 Task: Start in the project WolfTech the sprint 'Hyperspace', with a duration of 2 weeks.
Action: Mouse moved to (222, 70)
Screenshot: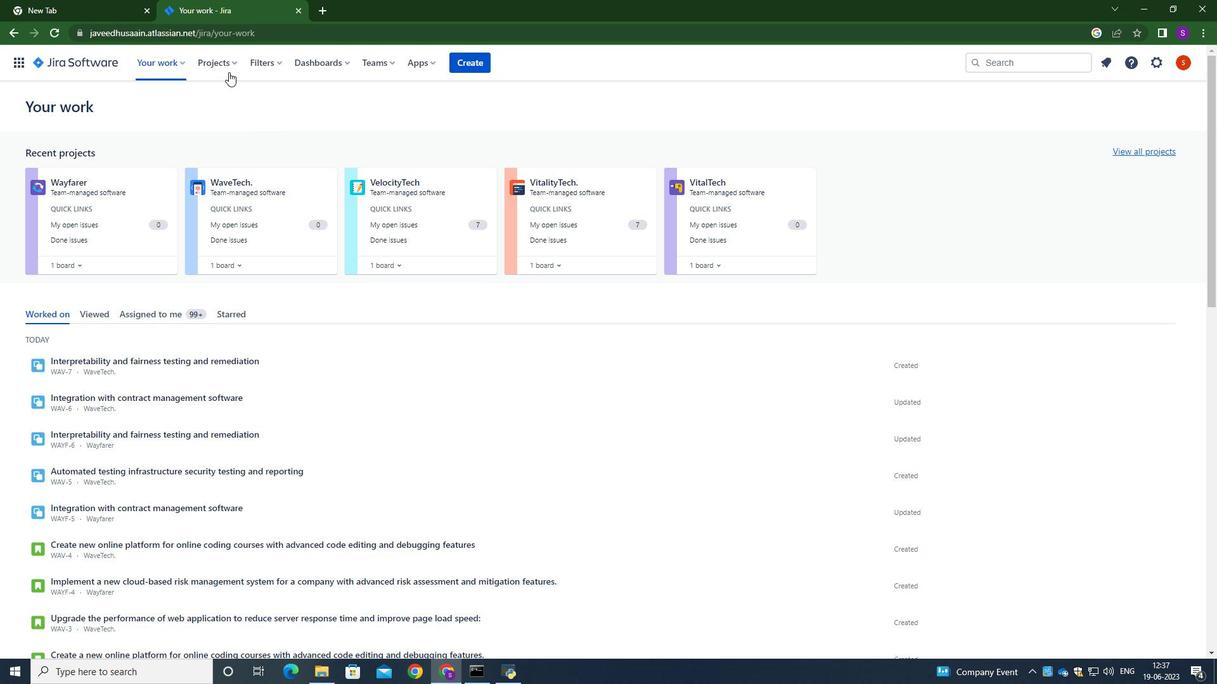
Action: Mouse pressed left at (222, 70)
Screenshot: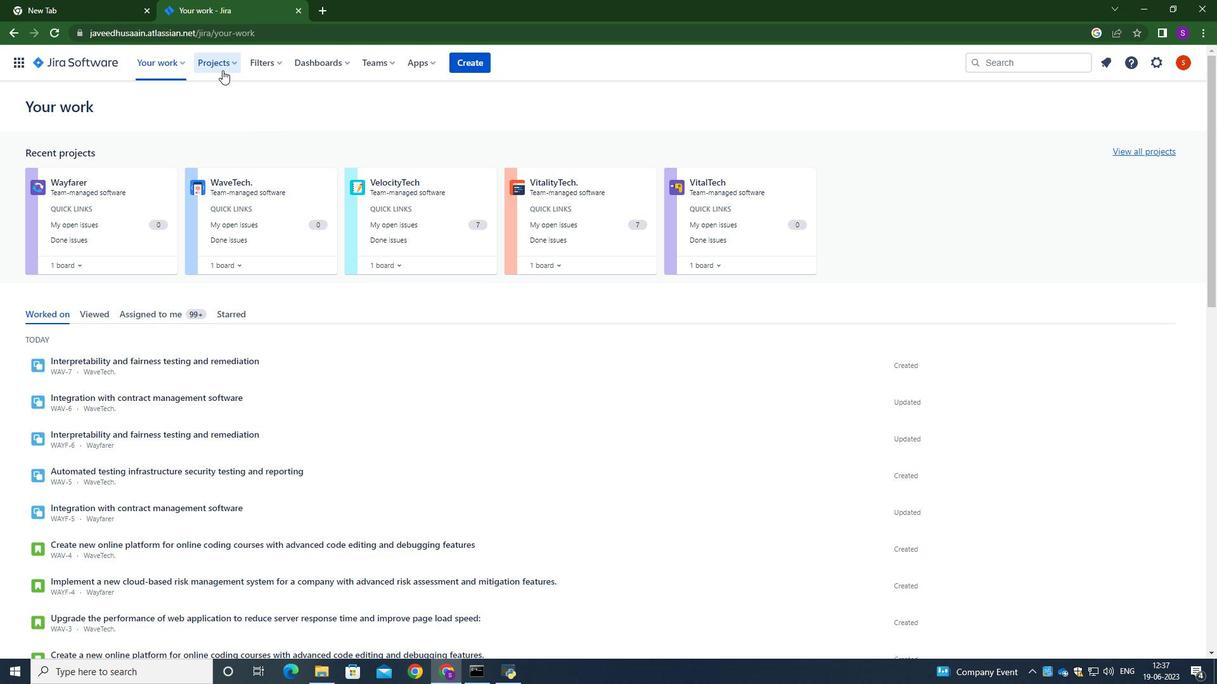 
Action: Mouse moved to (223, 119)
Screenshot: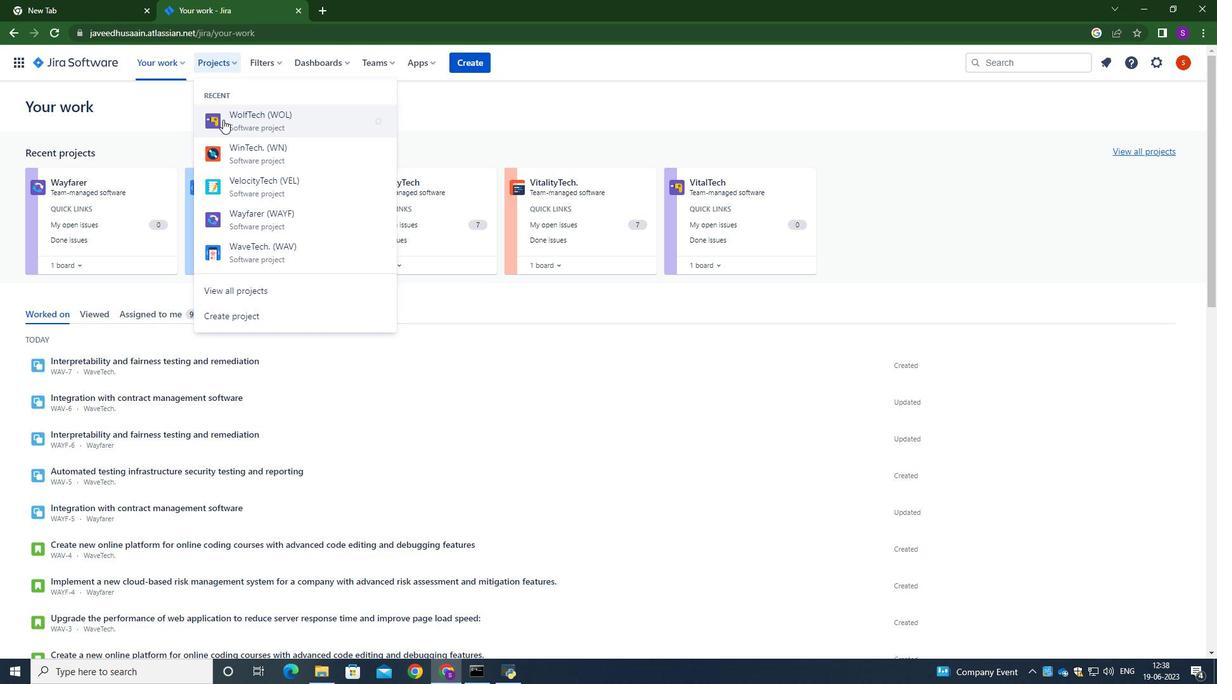 
Action: Mouse pressed left at (223, 119)
Screenshot: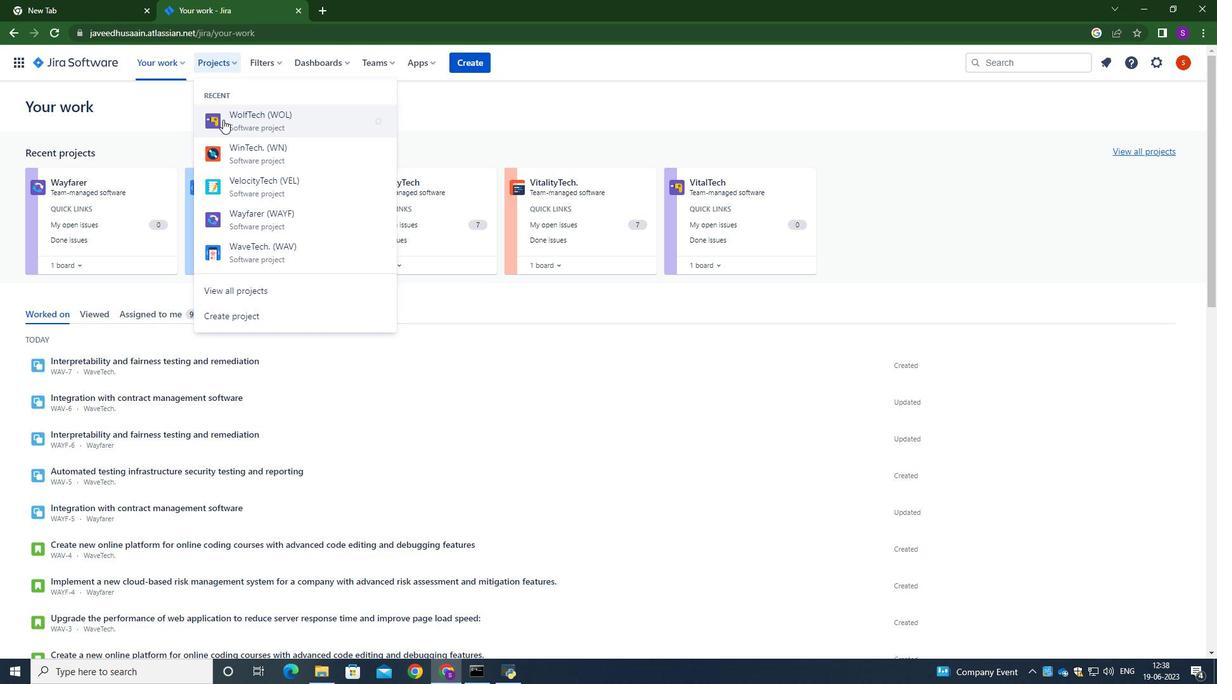 
Action: Mouse moved to (70, 192)
Screenshot: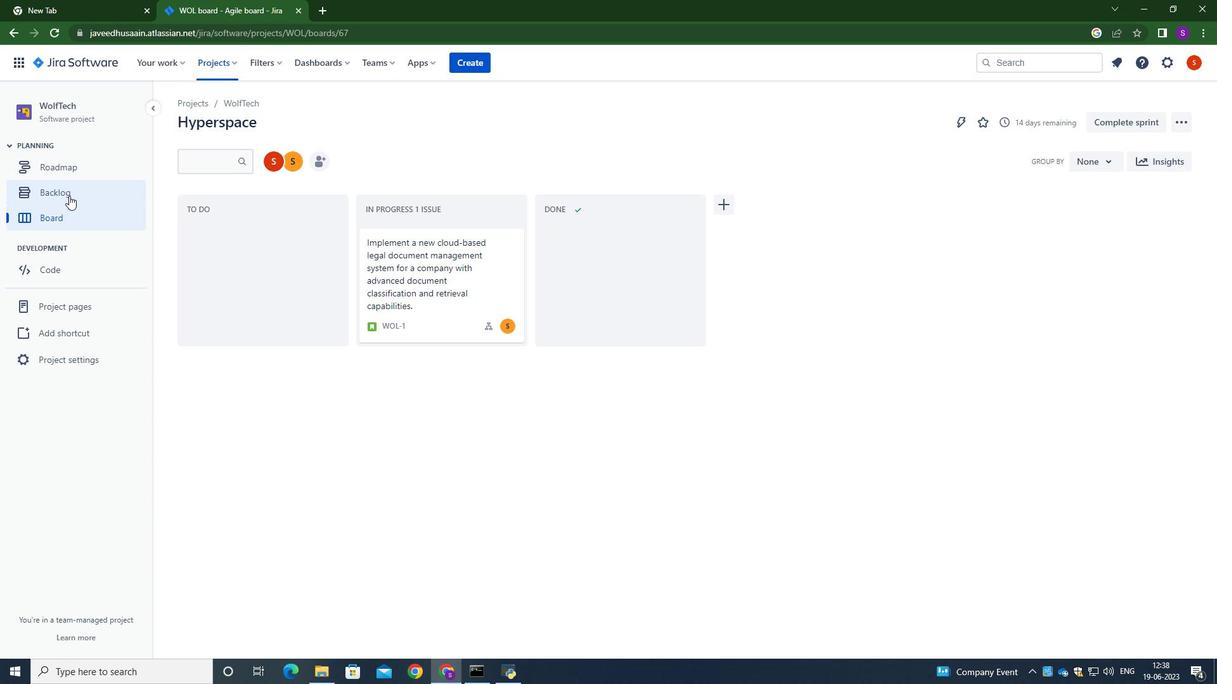 
Action: Mouse pressed left at (70, 192)
Screenshot: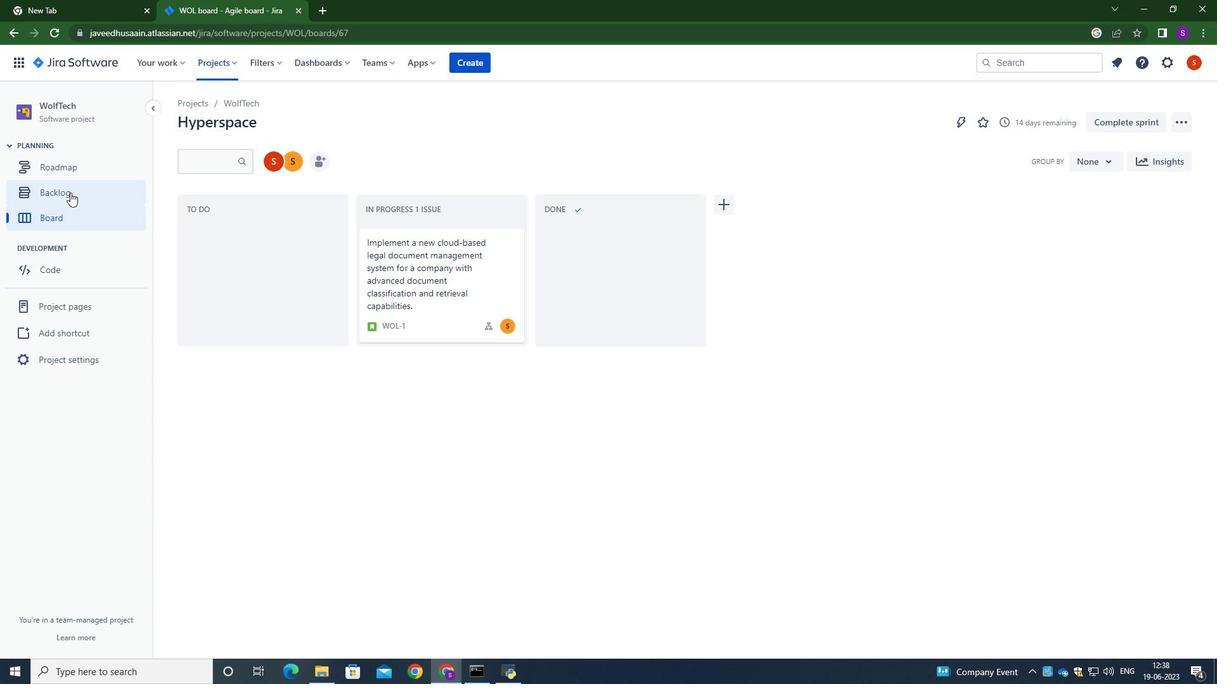 
Action: Mouse moved to (584, 239)
Screenshot: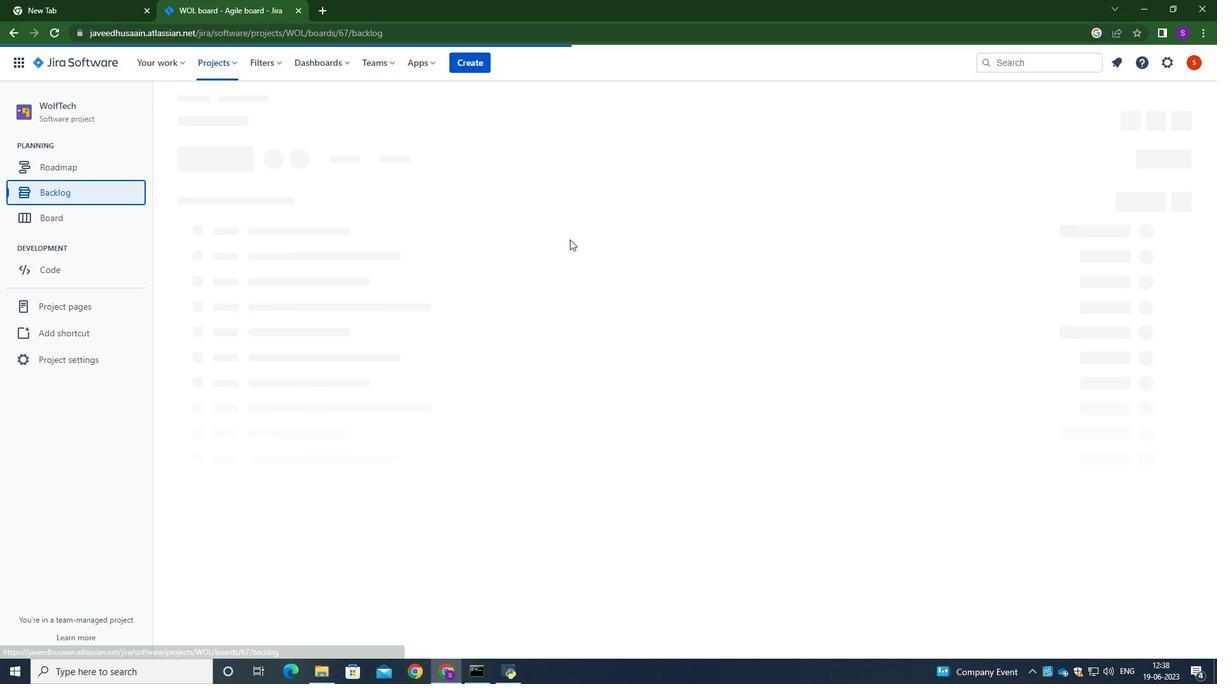 
Action: Mouse scrolled (584, 239) with delta (0, 0)
Screenshot: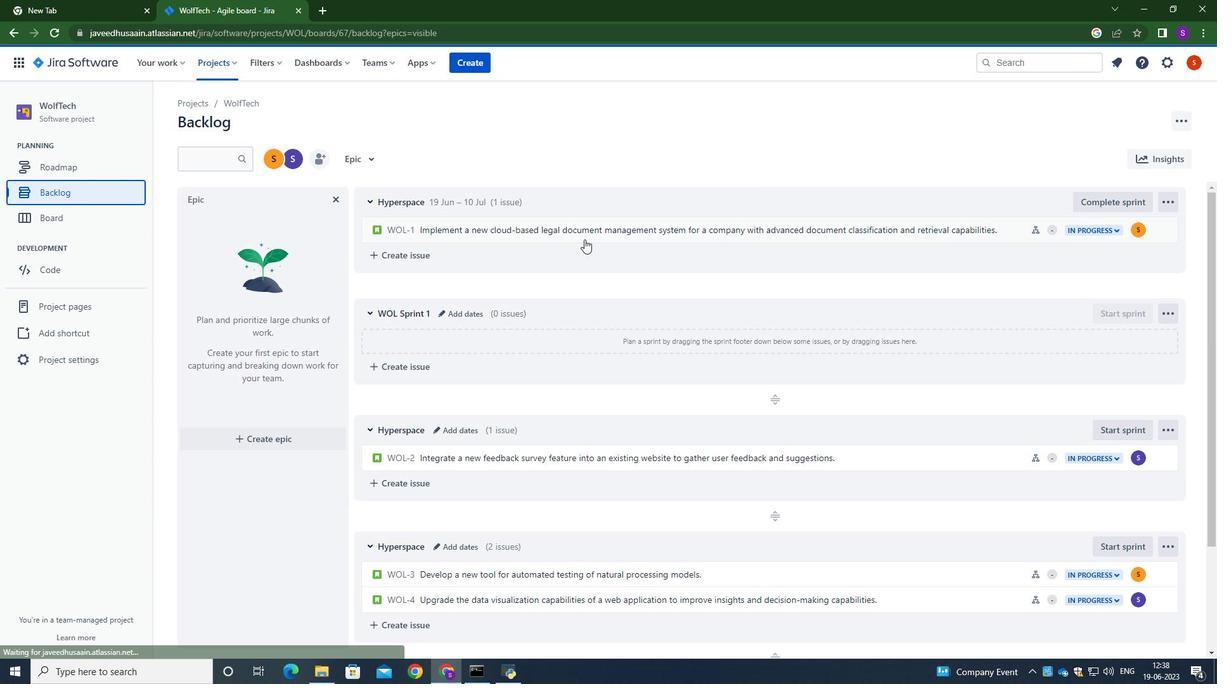 
Action: Mouse scrolled (584, 239) with delta (0, 0)
Screenshot: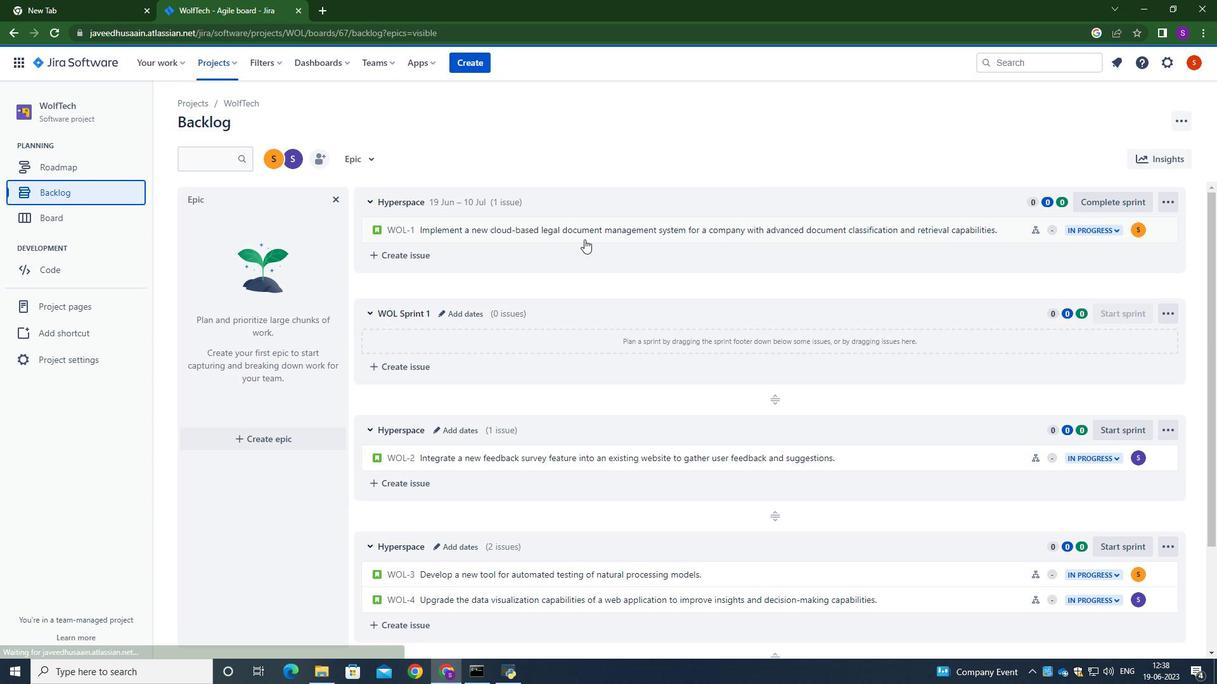 
Action: Mouse moved to (534, 282)
Screenshot: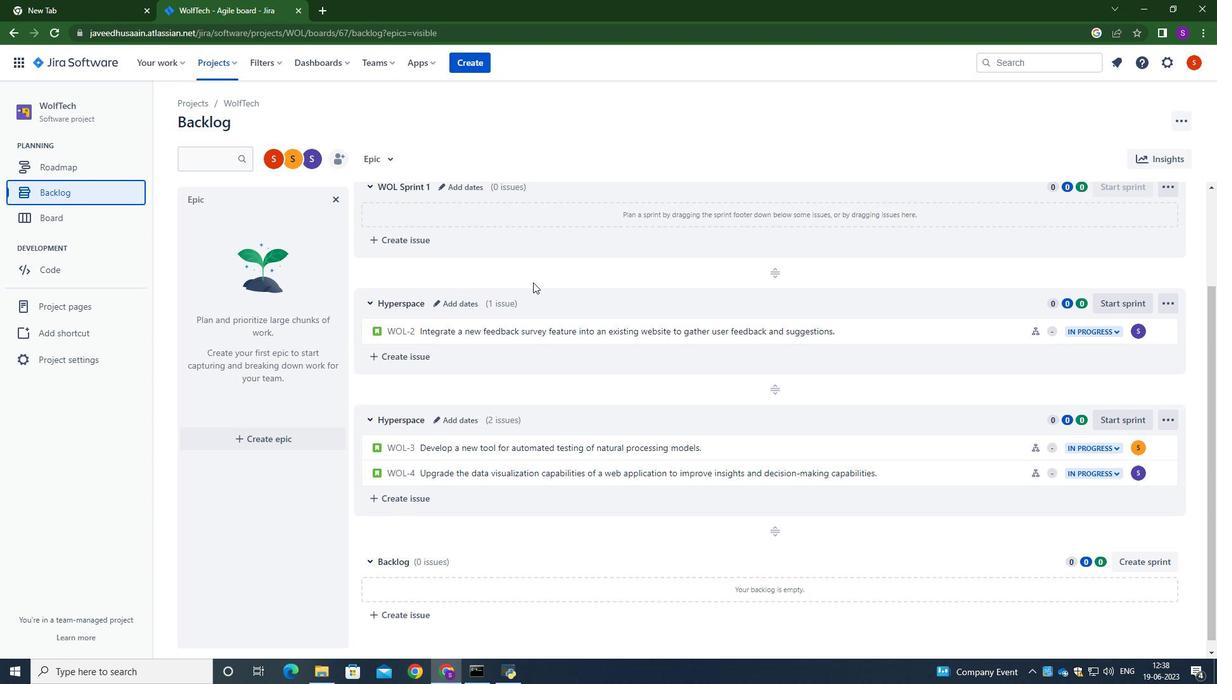 
Action: Mouse scrolled (534, 282) with delta (0, 0)
Screenshot: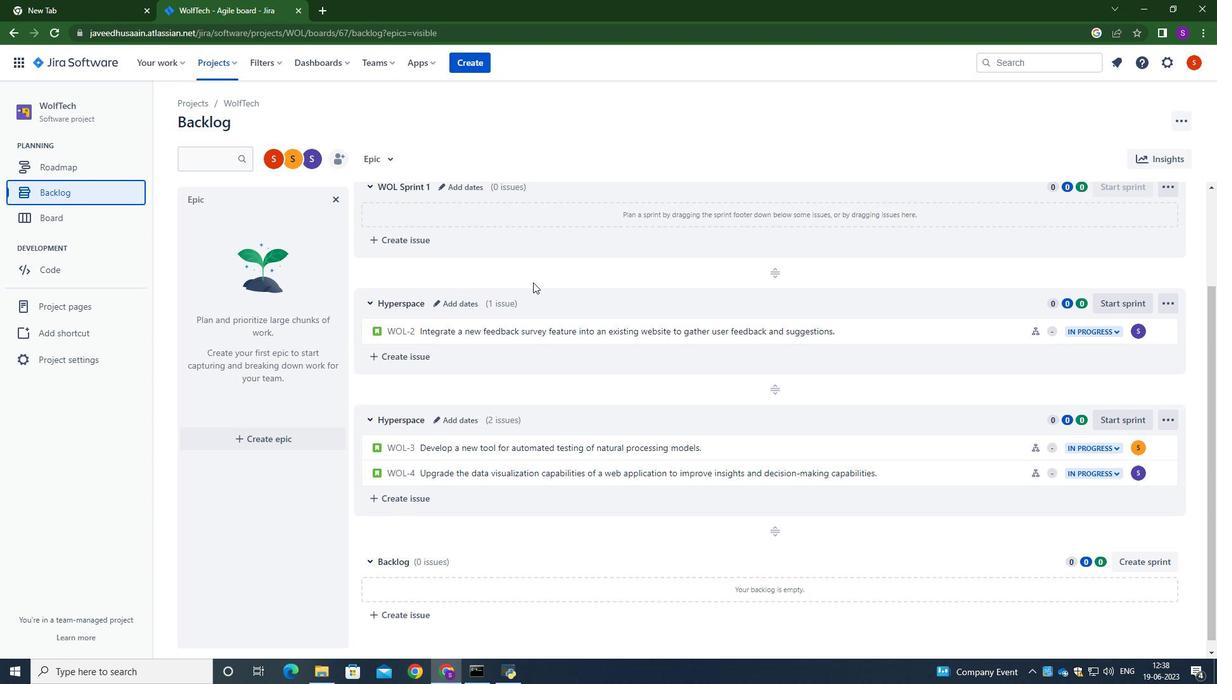 
Action: Mouse scrolled (534, 282) with delta (0, 0)
Screenshot: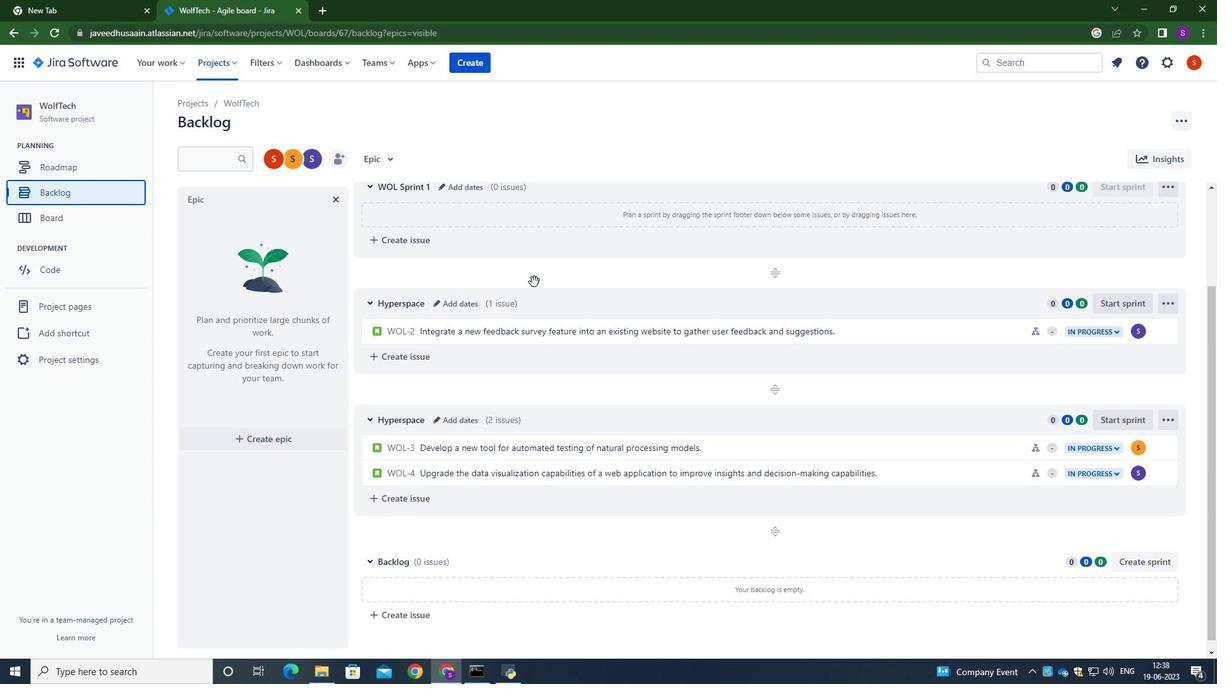 
Action: Mouse scrolled (534, 282) with delta (0, 0)
Screenshot: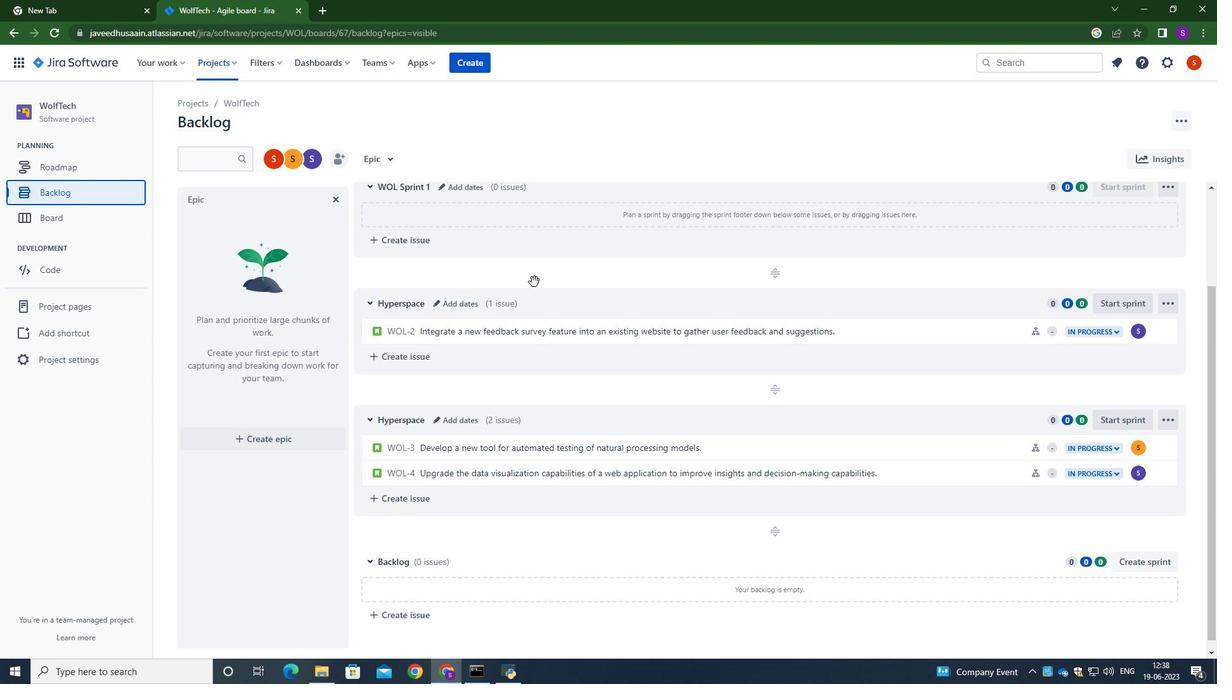 
Action: Mouse scrolled (534, 282) with delta (0, 0)
Screenshot: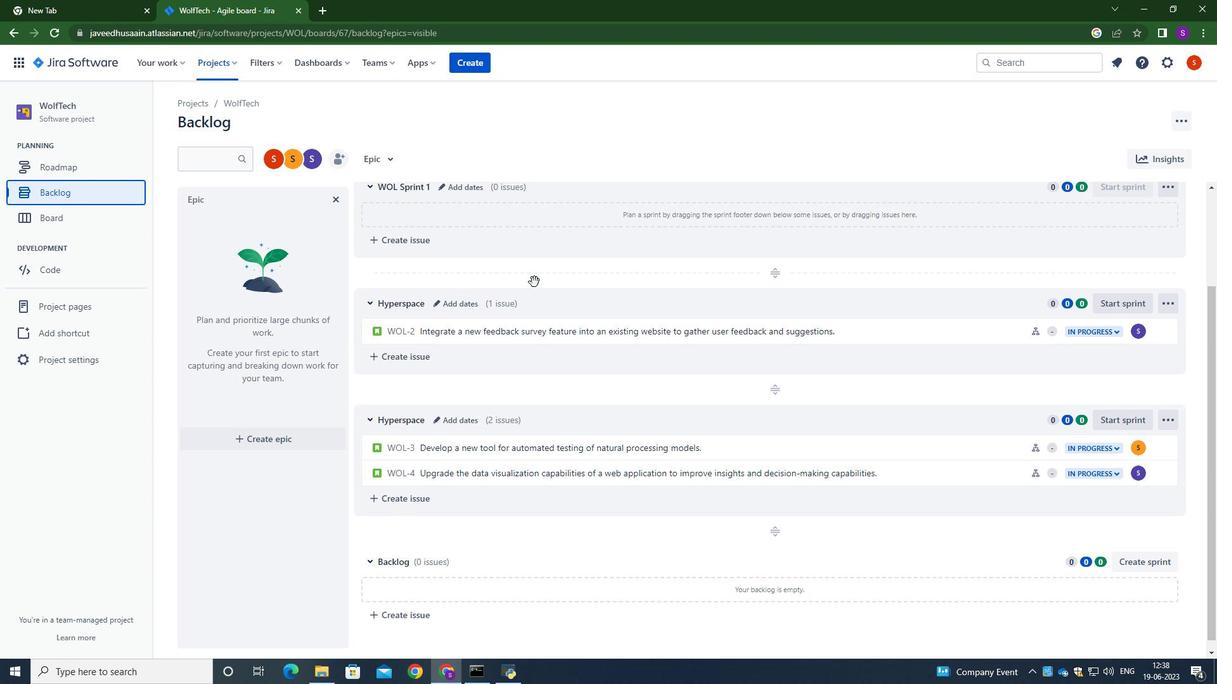 
Action: Mouse moved to (1126, 430)
Screenshot: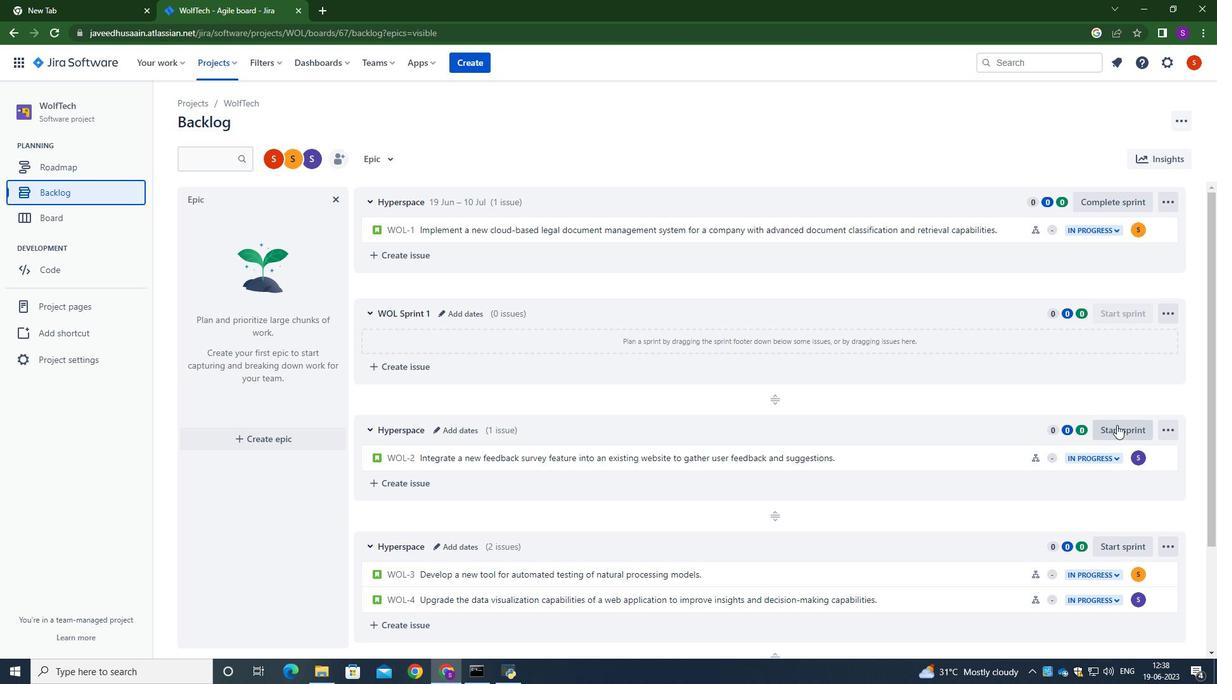 
Action: Mouse pressed left at (1126, 430)
Screenshot: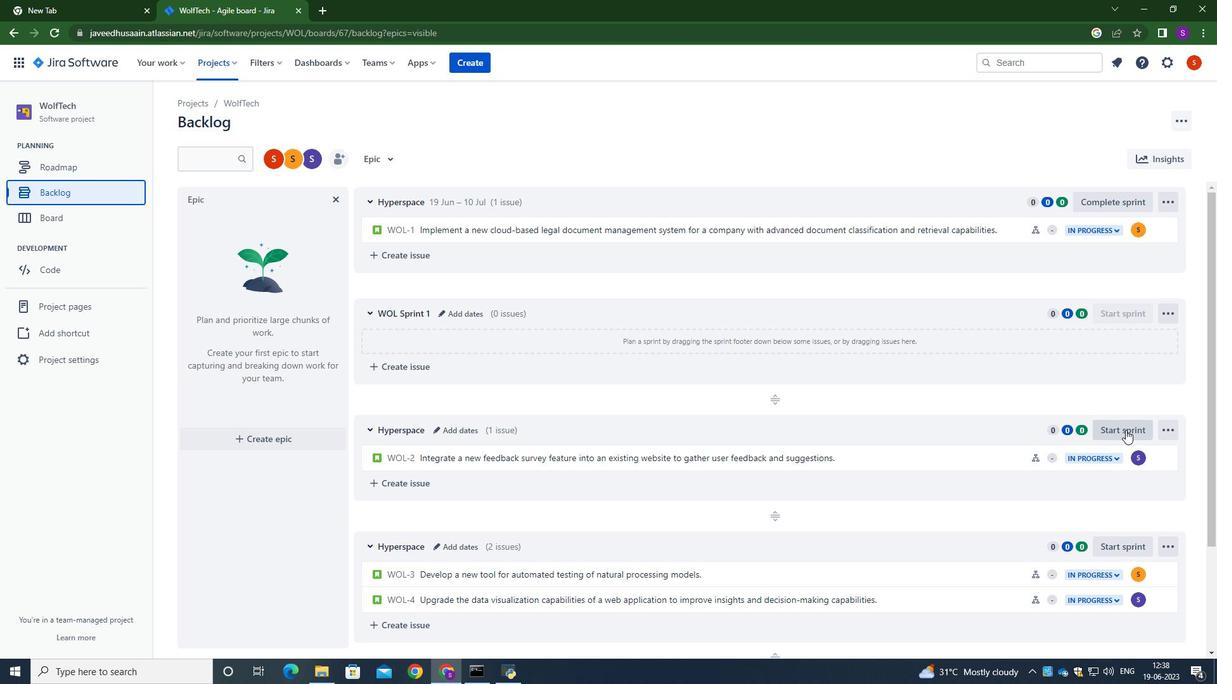 
Action: Mouse moved to (476, 215)
Screenshot: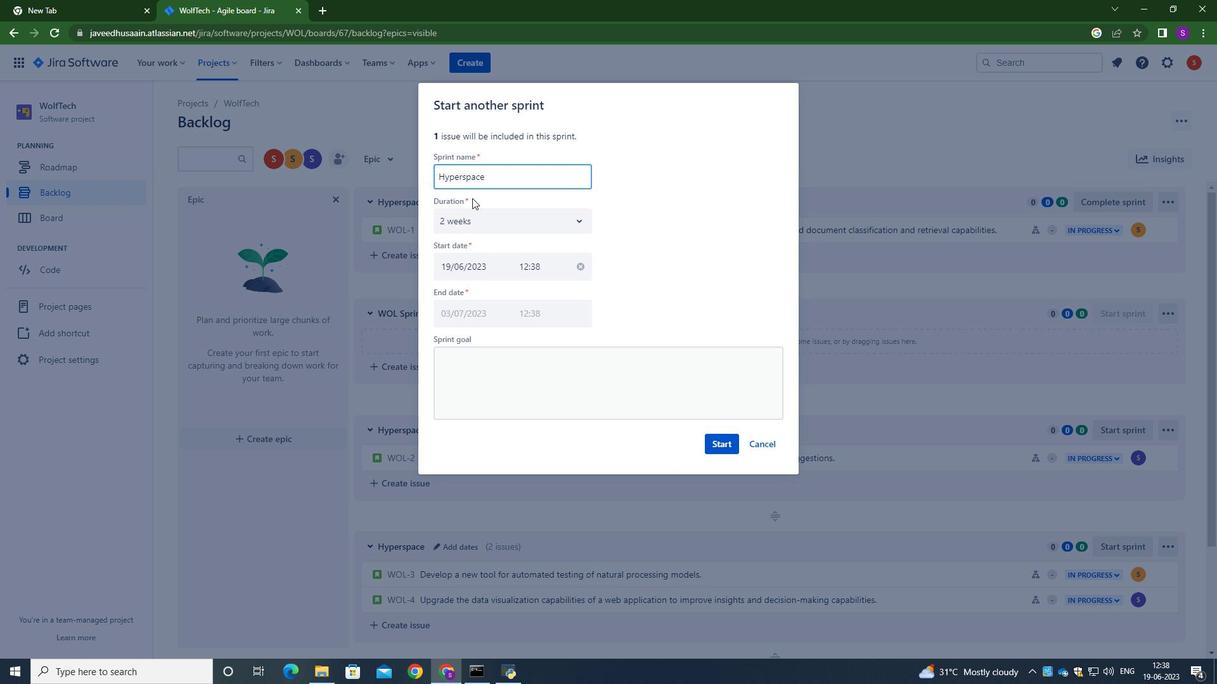 
Action: Mouse pressed left at (476, 215)
Screenshot: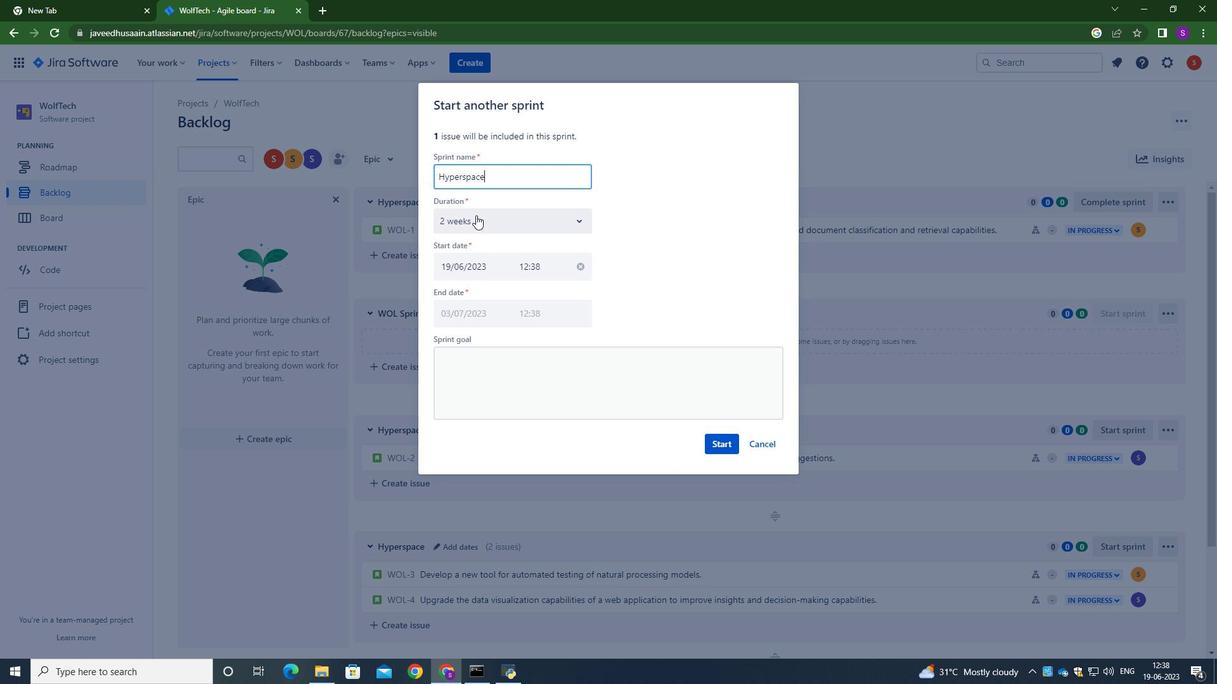
Action: Mouse moved to (480, 274)
Screenshot: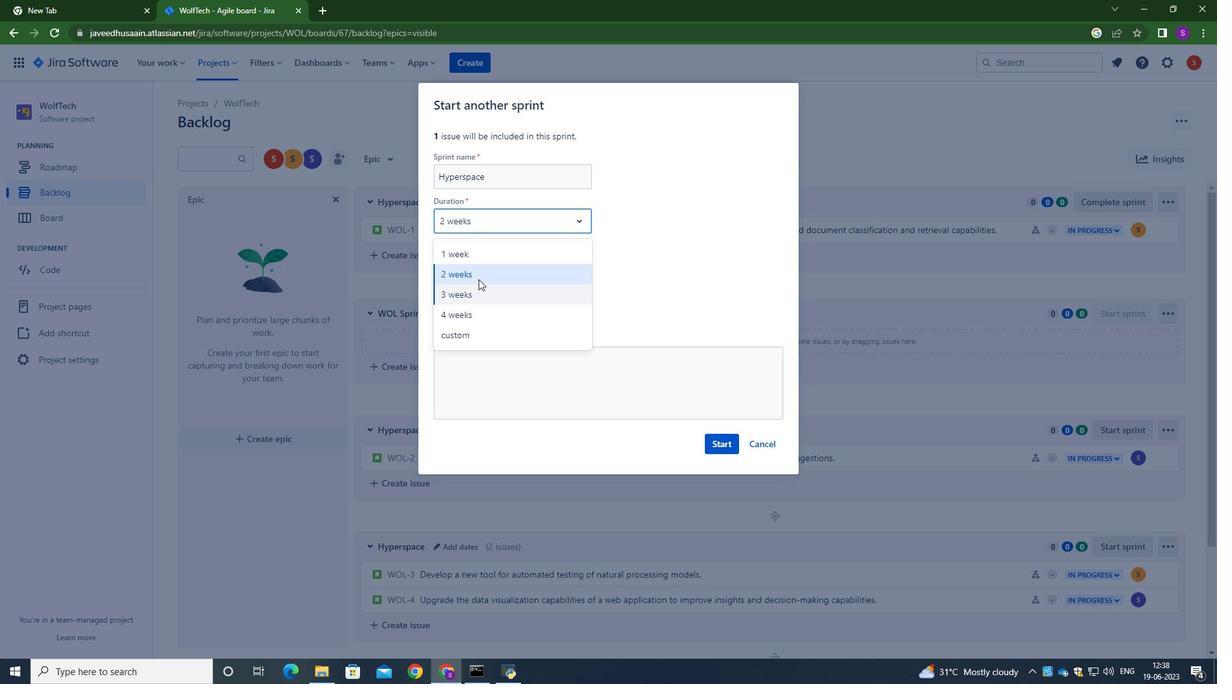 
Action: Mouse pressed left at (480, 274)
Screenshot: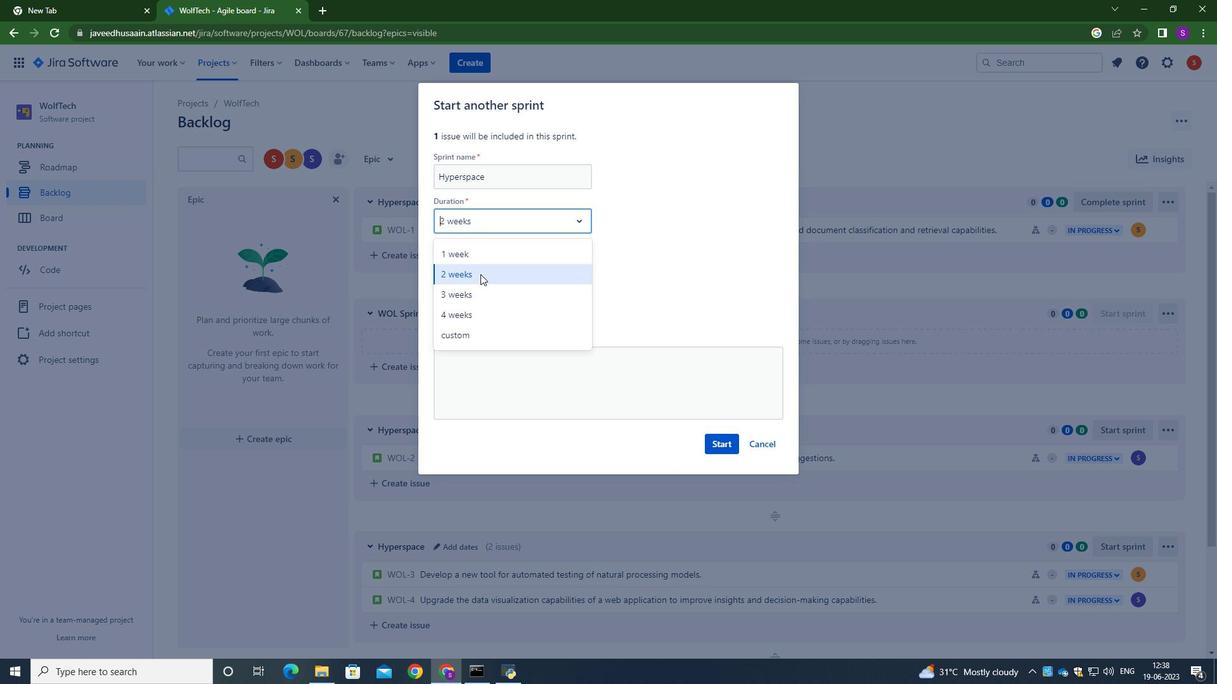 
Action: Mouse moved to (721, 442)
Screenshot: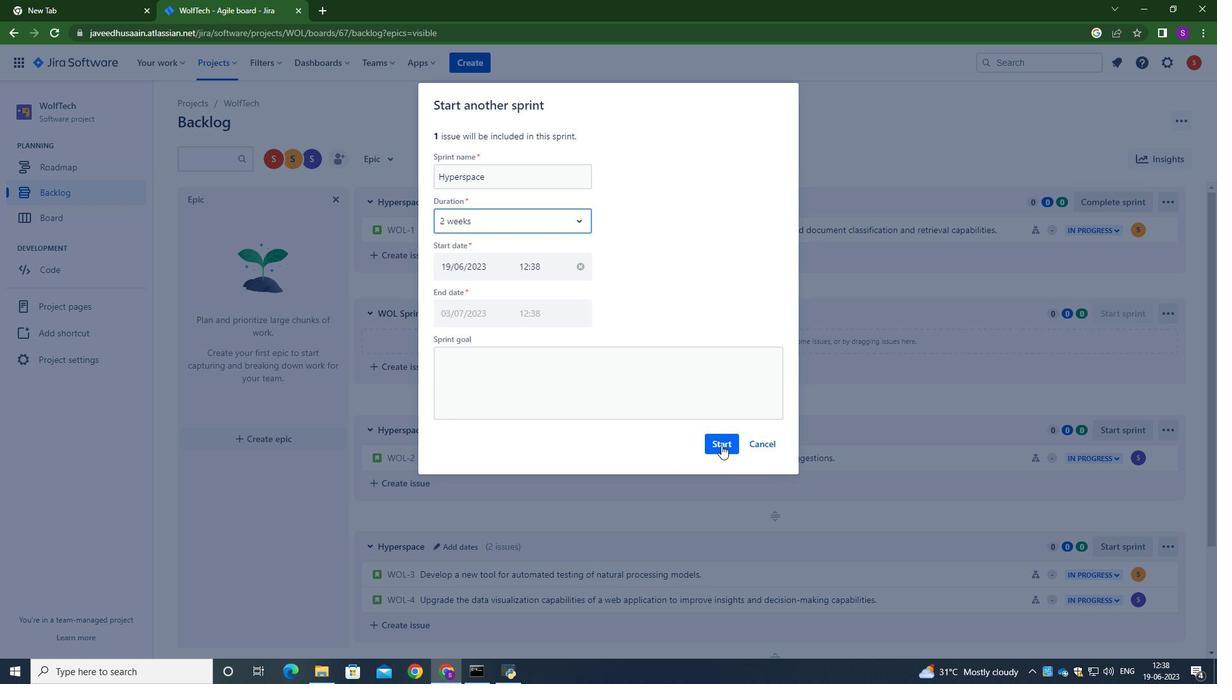 
Action: Mouse pressed left at (721, 442)
Screenshot: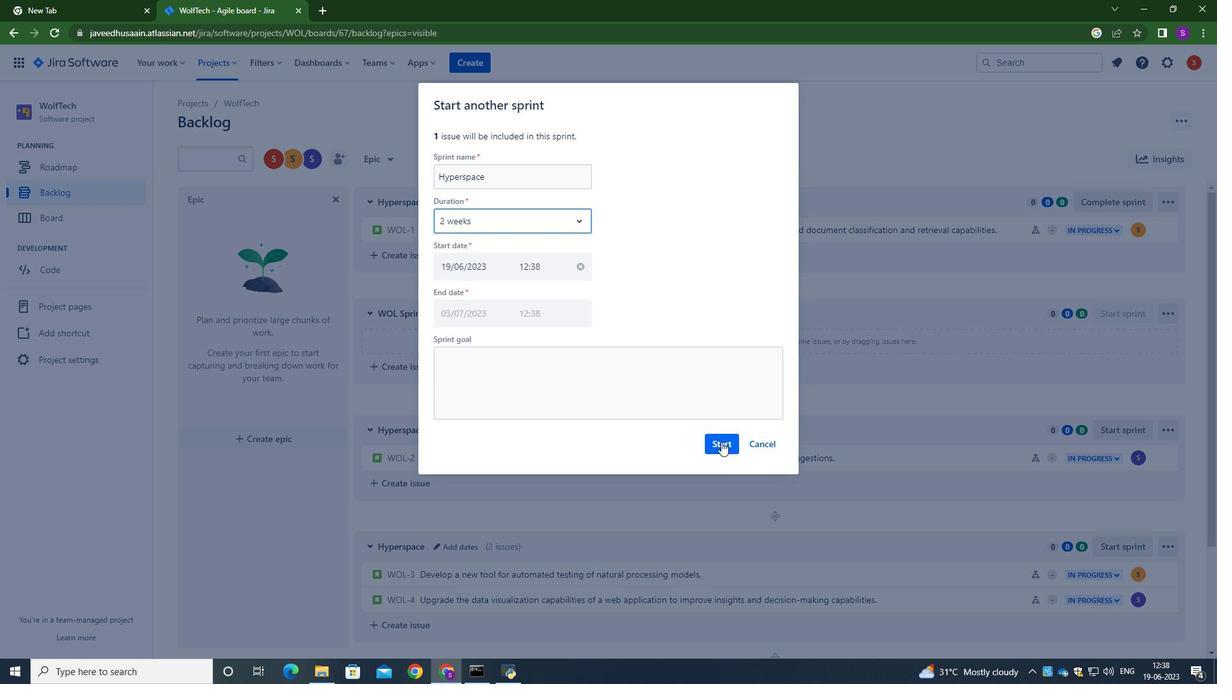 
Action: Mouse moved to (490, 224)
Screenshot: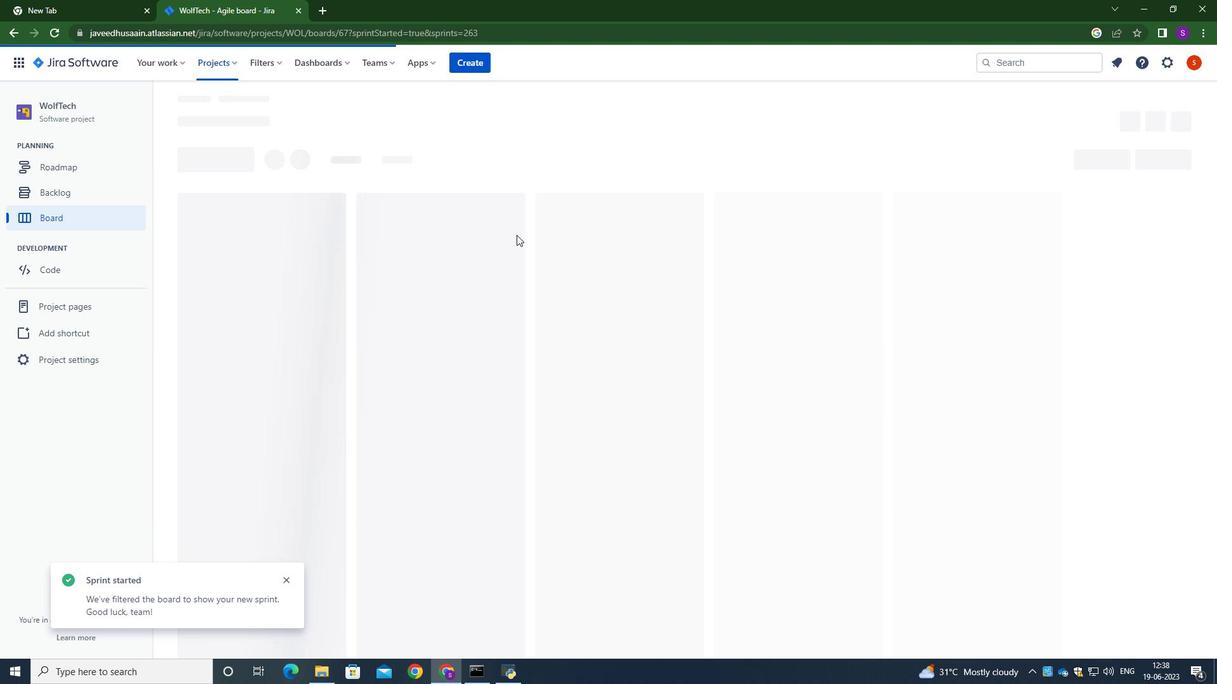 
